 Task: Select a schedule automation every first sunday of the month at 04:00 PM.
Action: Mouse moved to (433, 466)
Screenshot: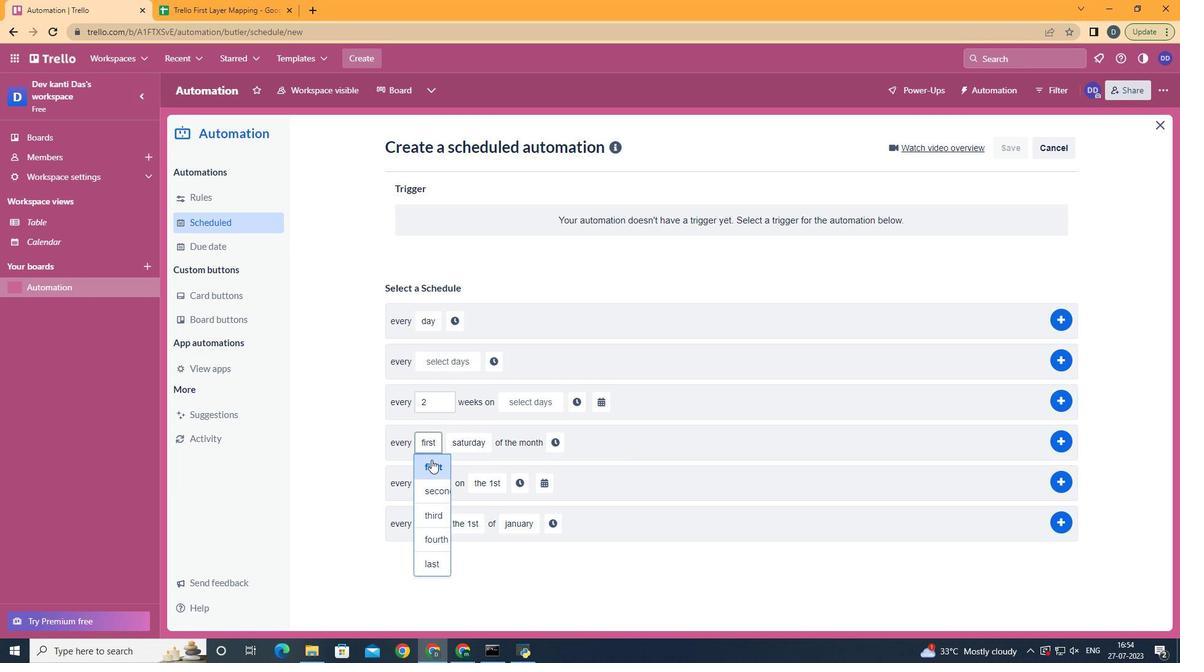 
Action: Mouse pressed left at (433, 466)
Screenshot: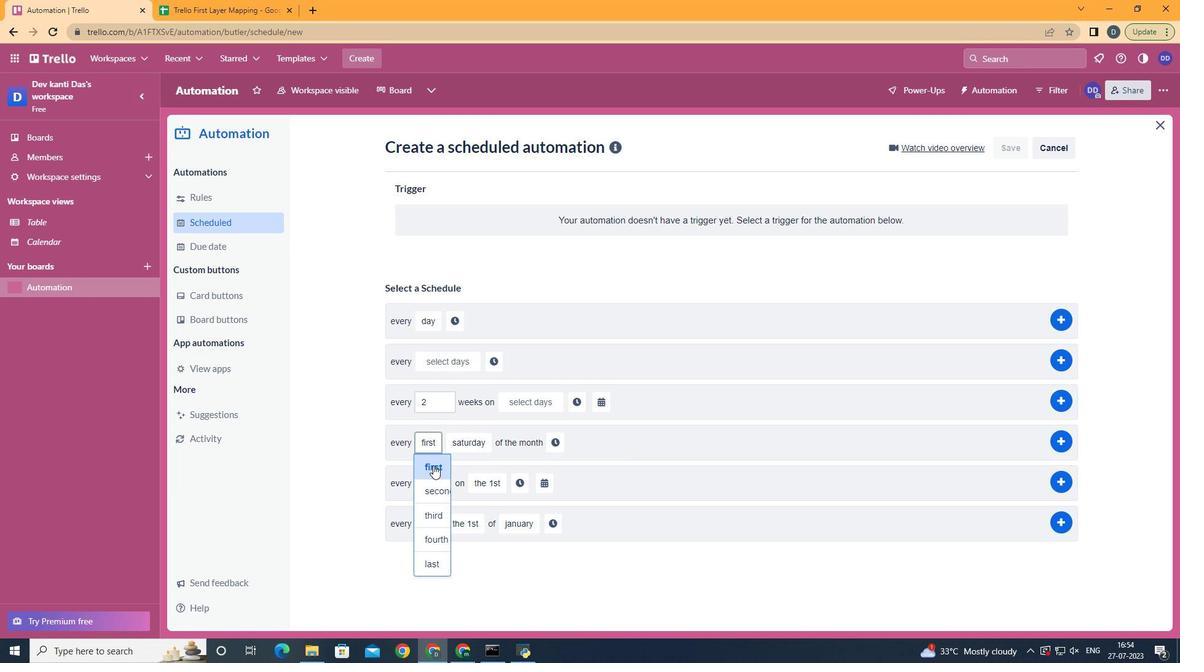 
Action: Mouse moved to (487, 615)
Screenshot: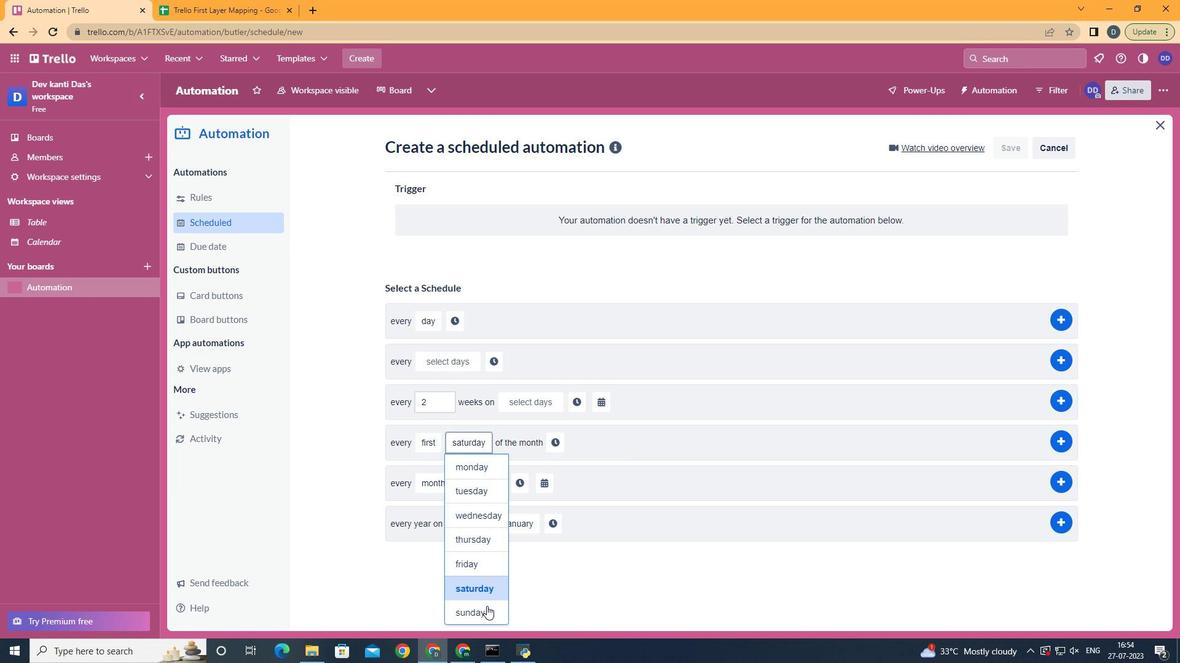 
Action: Mouse pressed left at (487, 615)
Screenshot: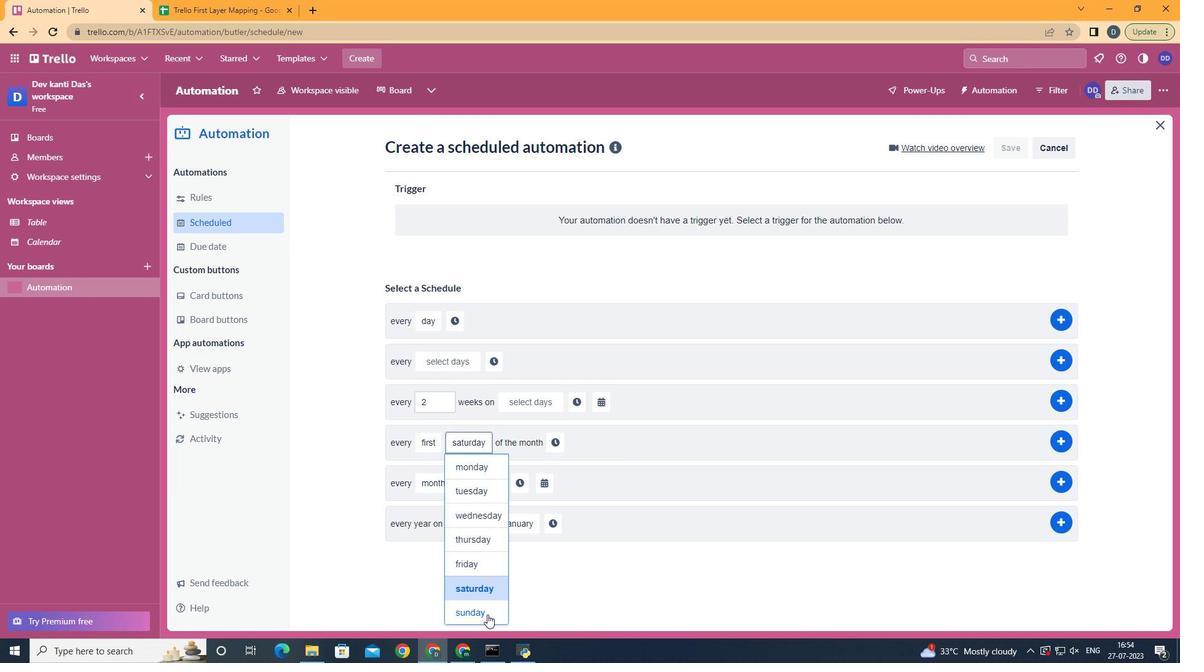 
Action: Mouse moved to (549, 434)
Screenshot: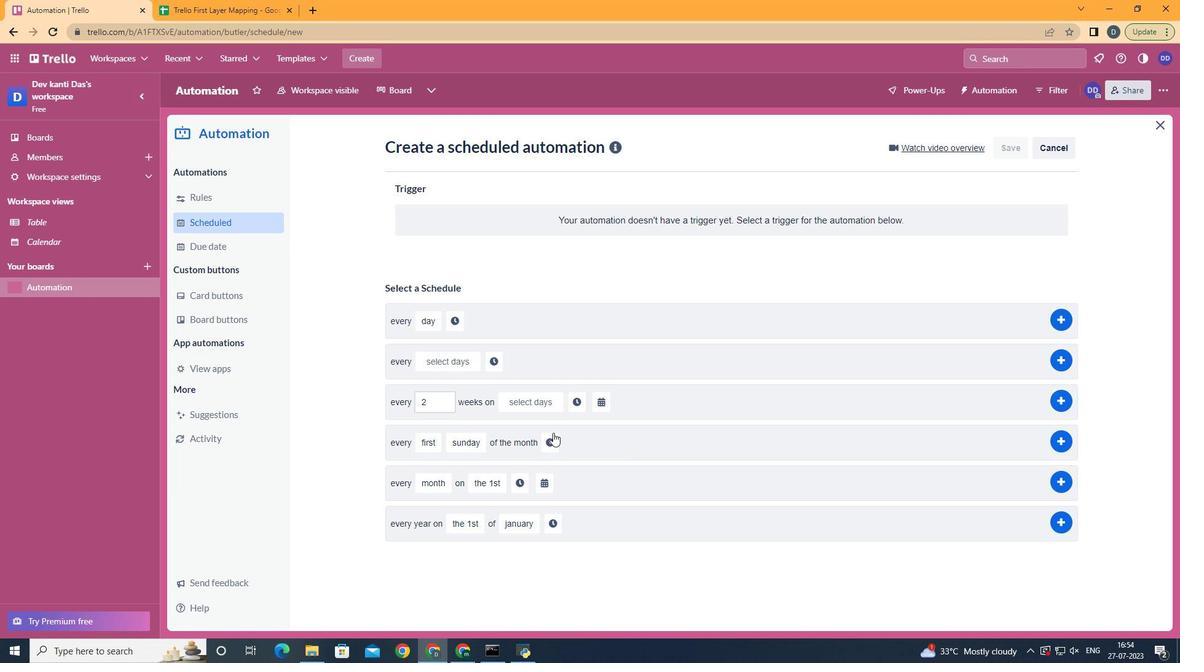 
Action: Mouse pressed left at (549, 434)
Screenshot: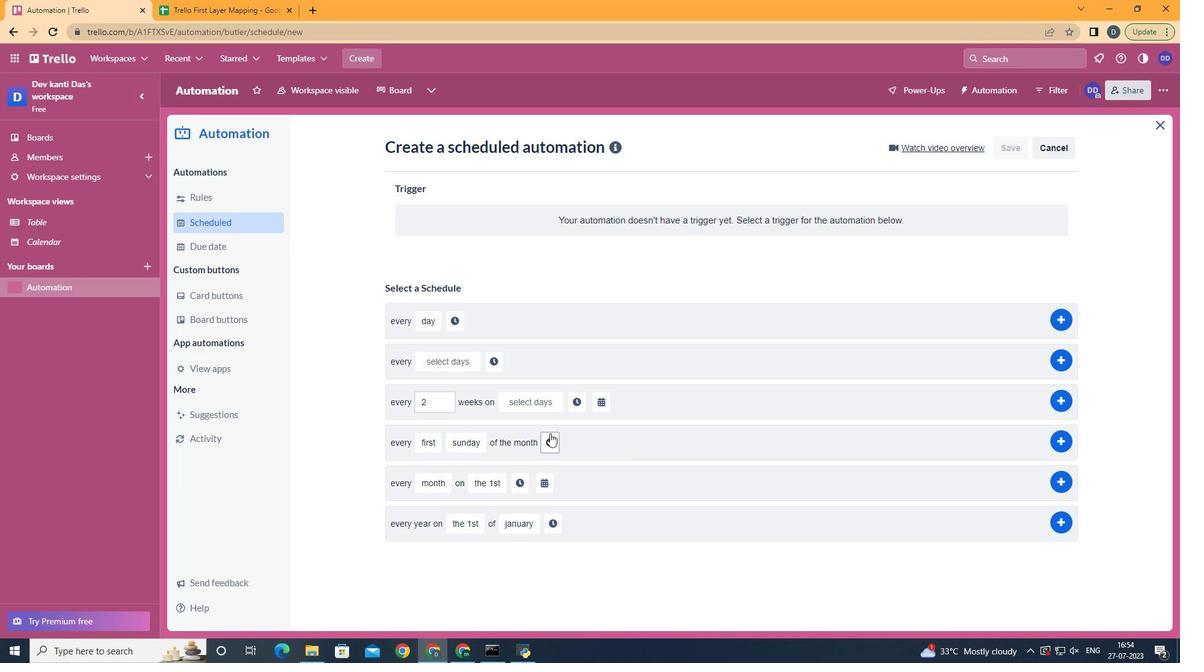 
Action: Mouse moved to (587, 445)
Screenshot: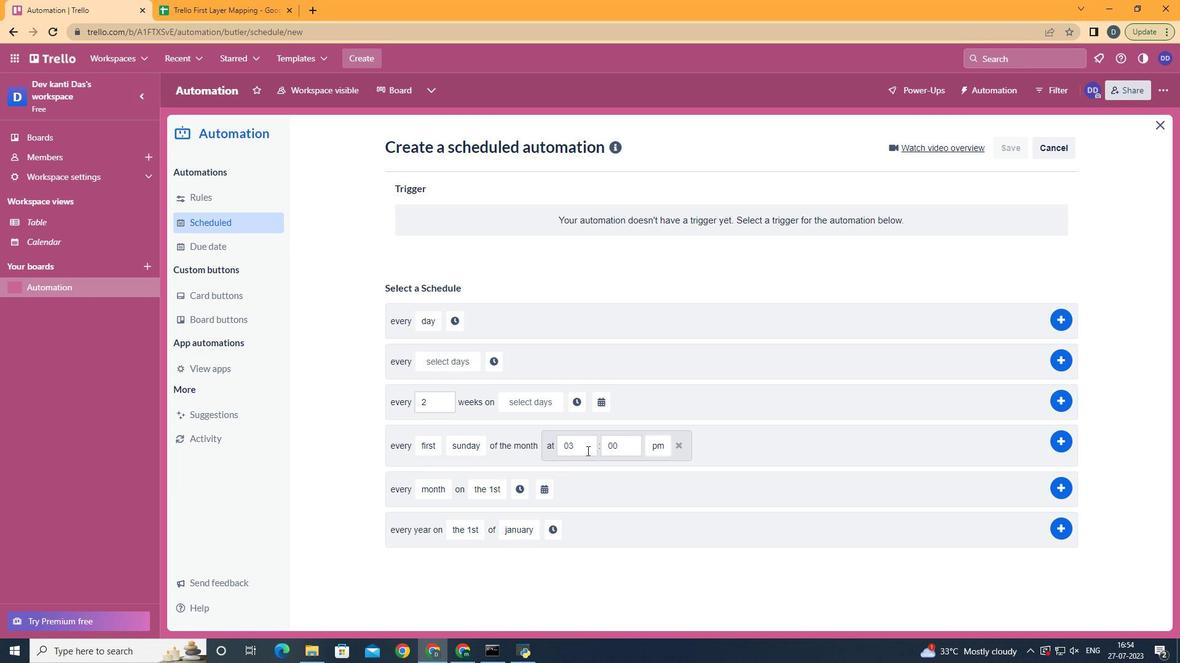 
Action: Mouse pressed left at (587, 445)
Screenshot: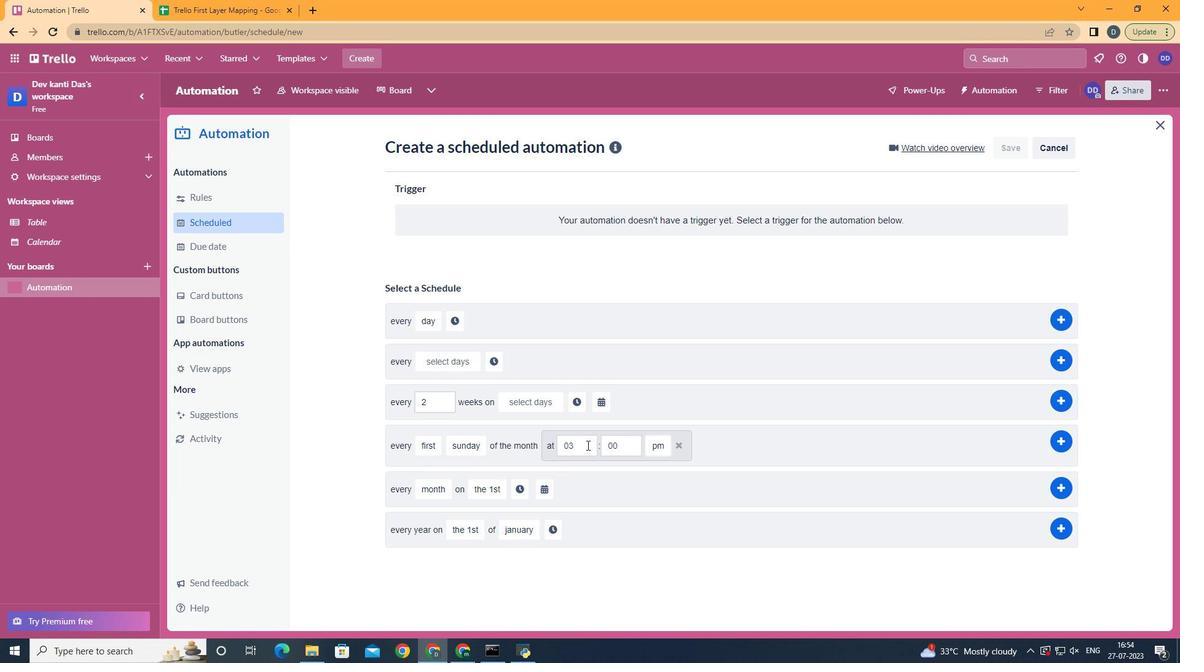 
Action: Key pressed <Key.backspace>4
Screenshot: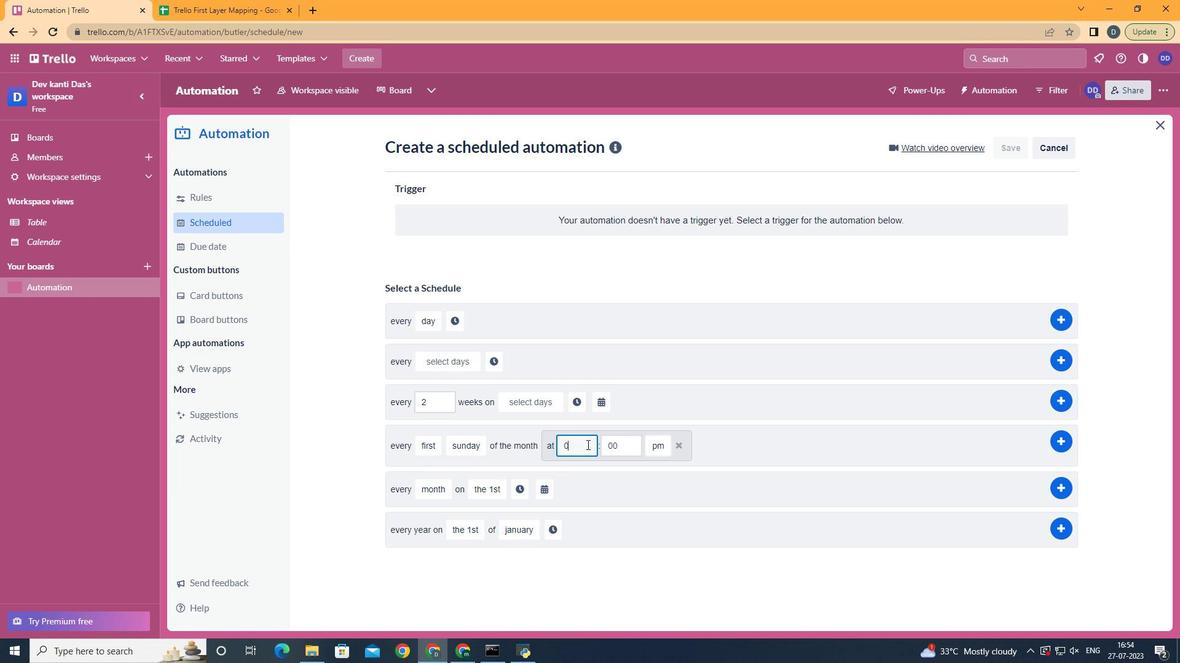 
Action: Mouse moved to (666, 497)
Screenshot: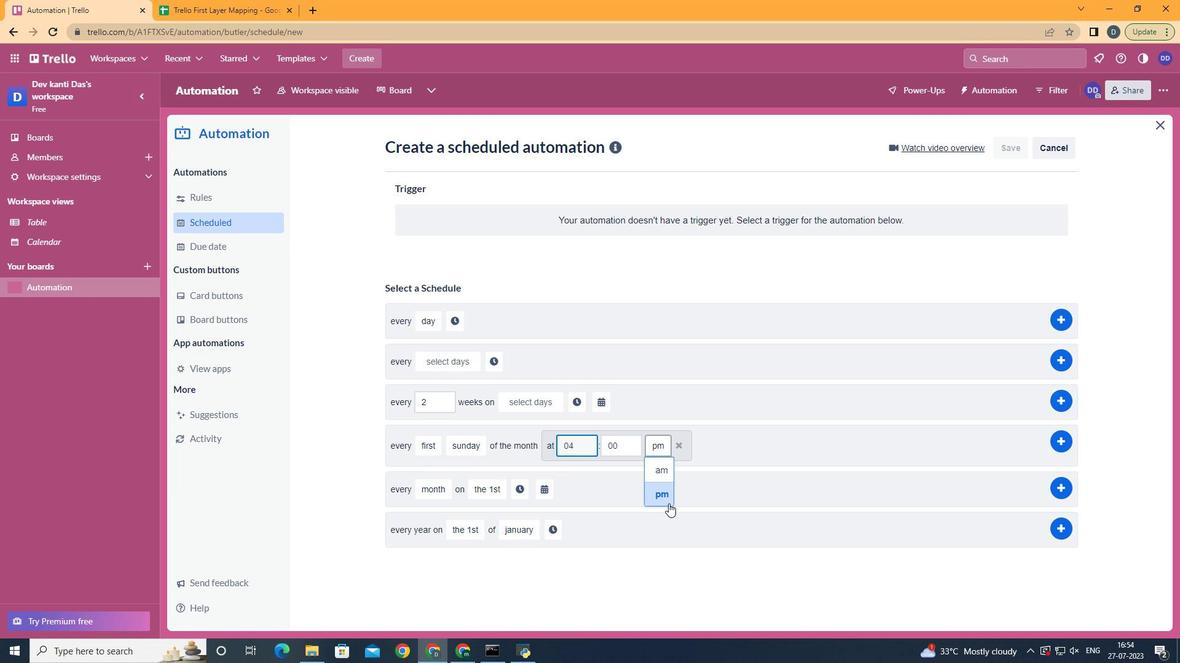 
Action: Mouse pressed left at (666, 497)
Screenshot: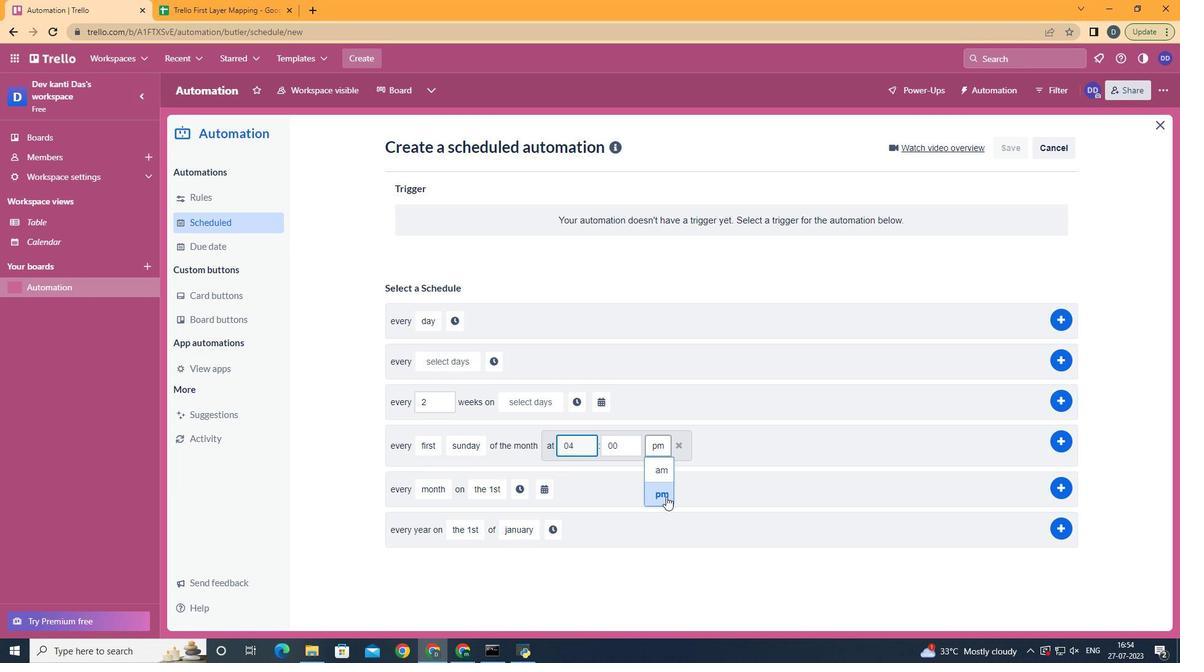 
Action: Mouse moved to (665, 497)
Screenshot: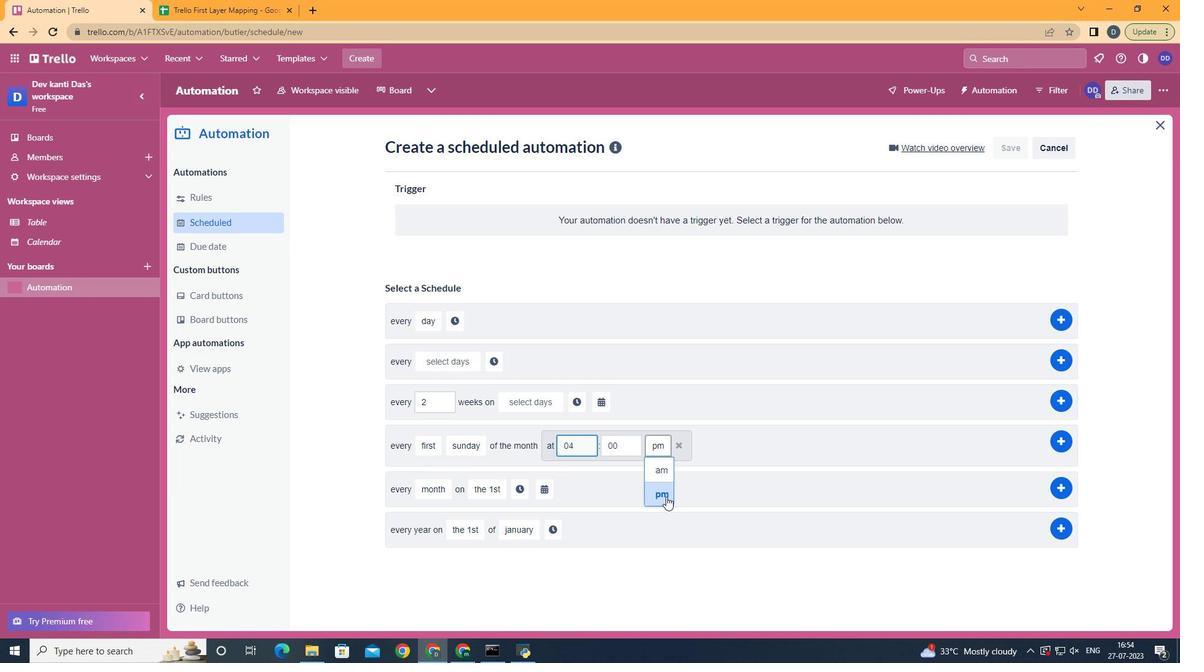 
